 Task: Click New Customer and Set the Actie to "blue tick" while find customer
Action: Mouse moved to (152, 18)
Screenshot: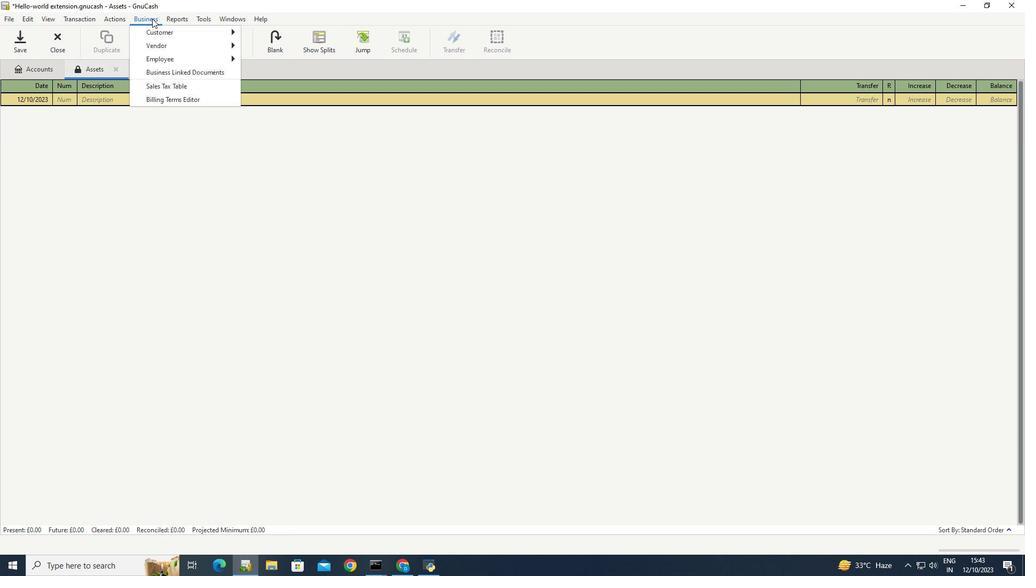 
Action: Mouse pressed left at (152, 18)
Screenshot: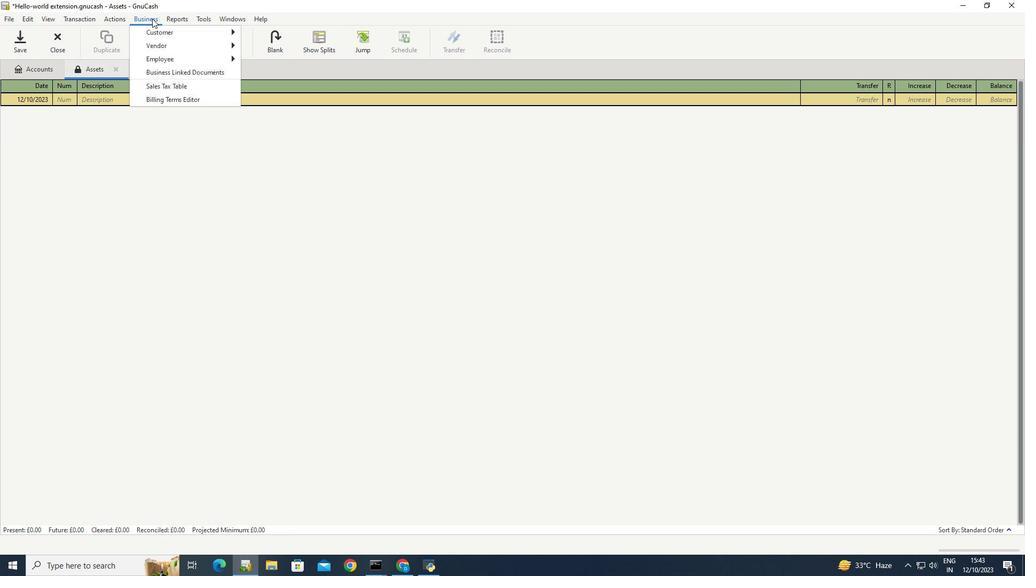 
Action: Mouse moved to (282, 59)
Screenshot: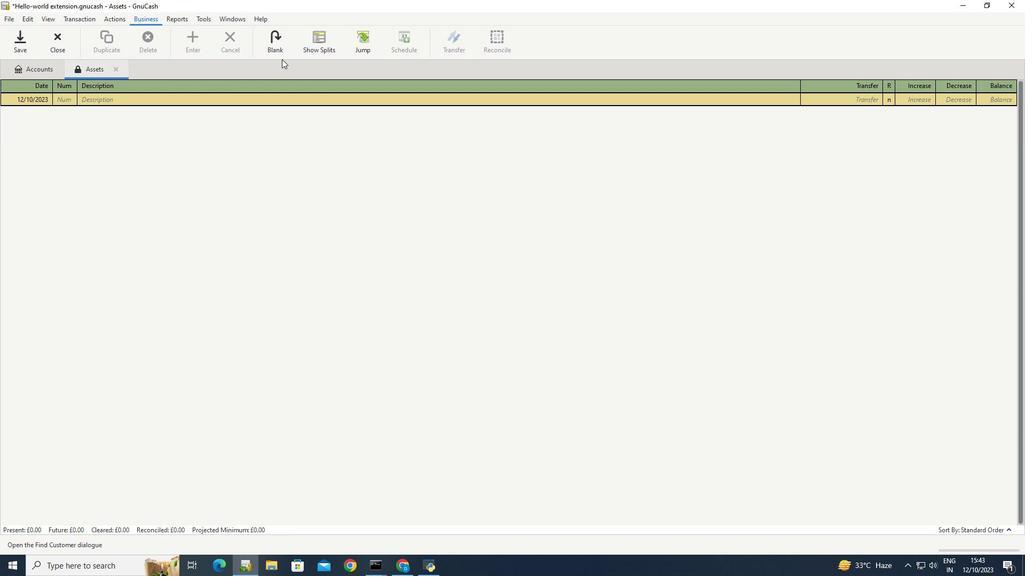 
Action: Mouse pressed left at (282, 59)
Screenshot: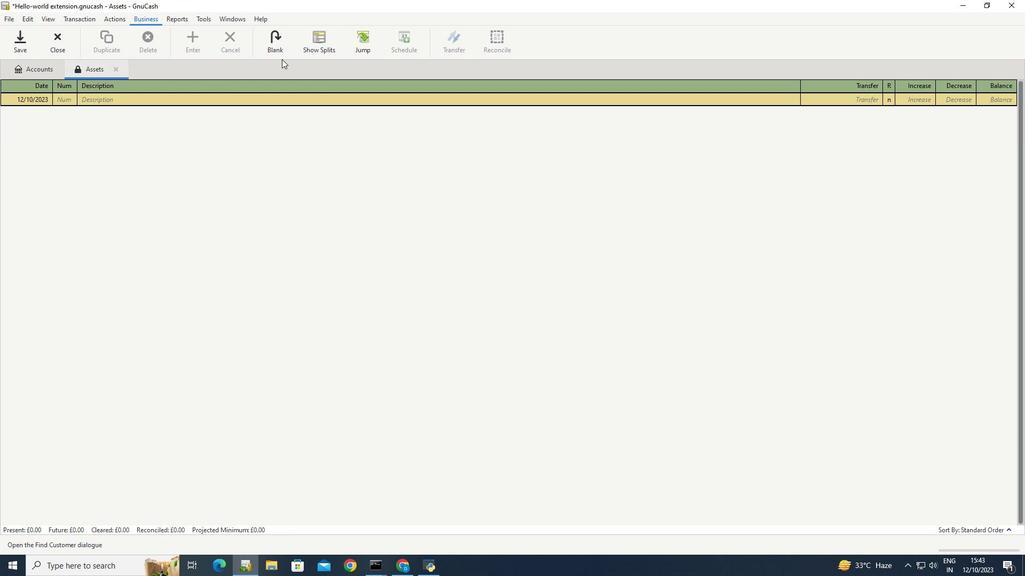 
Action: Mouse moved to (531, 365)
Screenshot: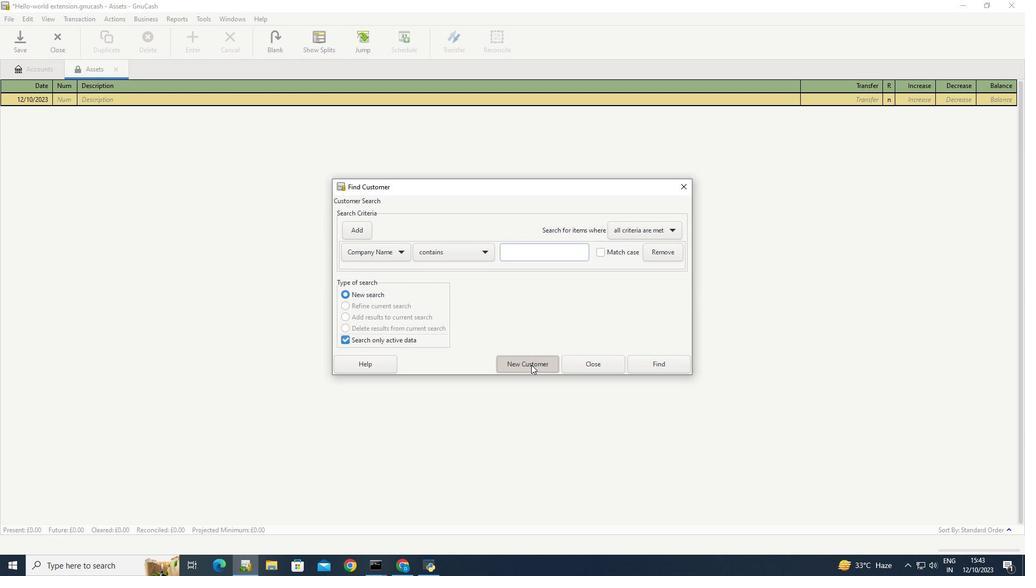 
Action: Mouse pressed left at (531, 365)
Screenshot: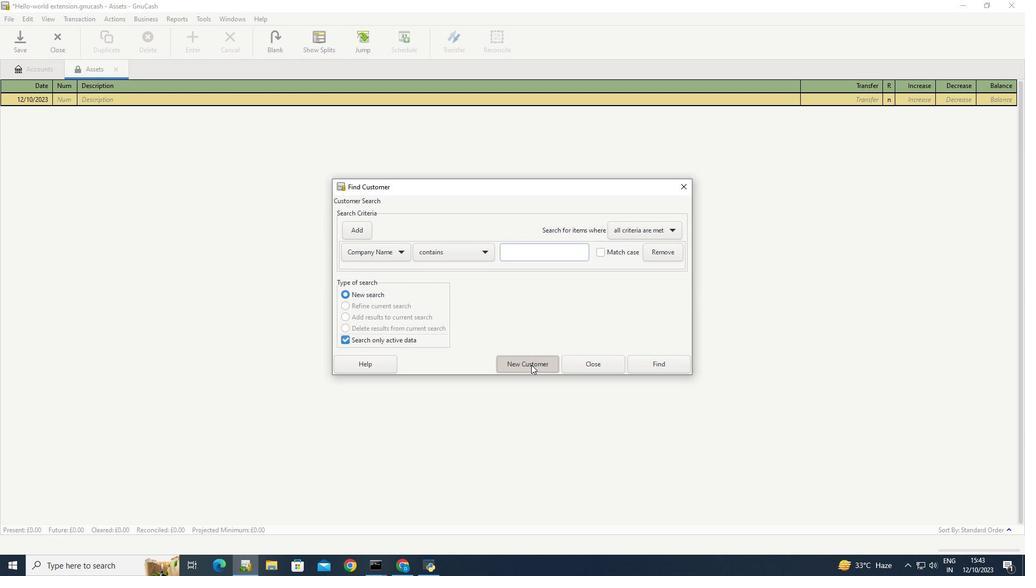 
Action: Mouse moved to (489, 216)
Screenshot: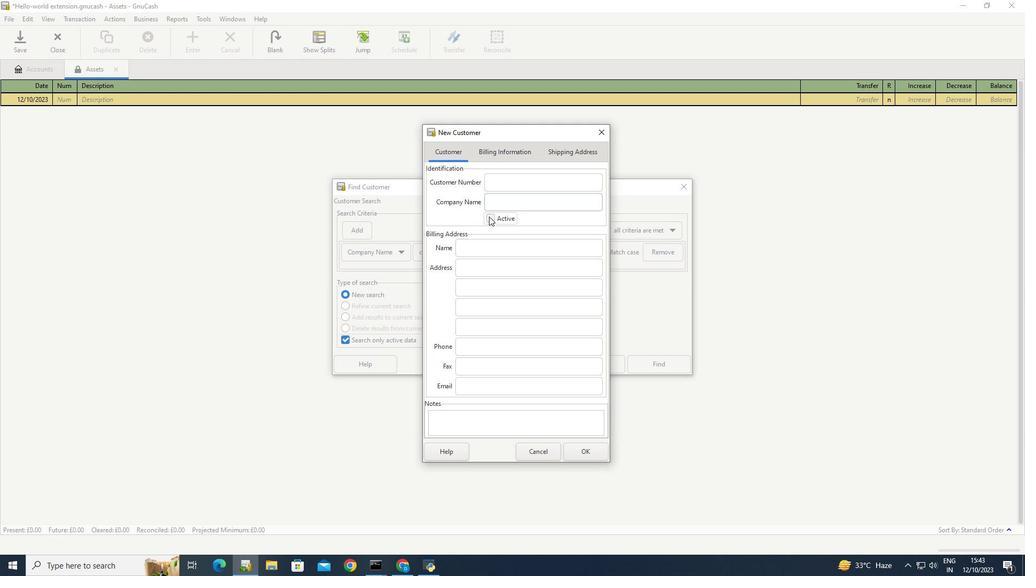 
Action: Mouse pressed left at (489, 216)
Screenshot: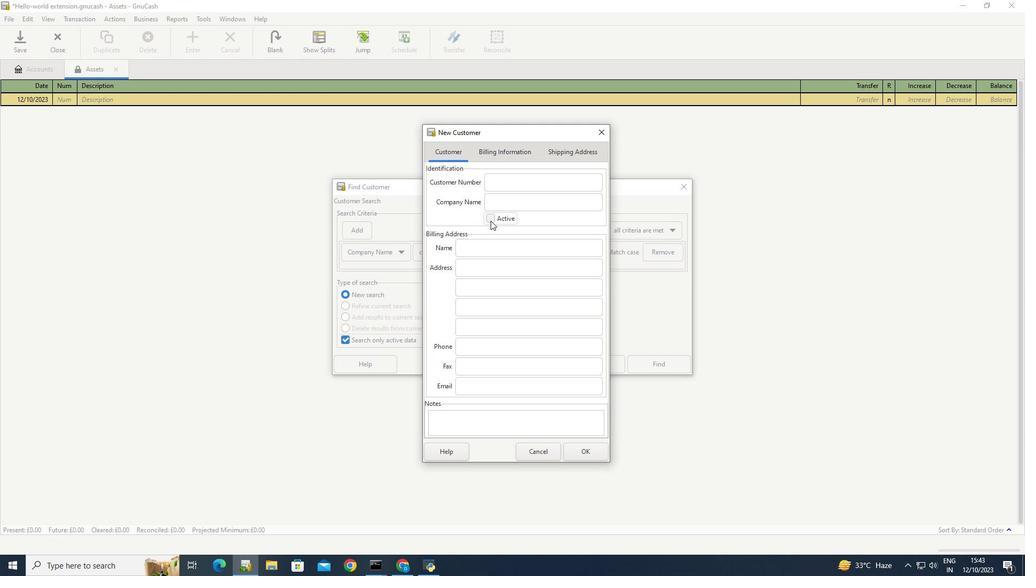 
Action: Mouse moved to (490, 217)
Screenshot: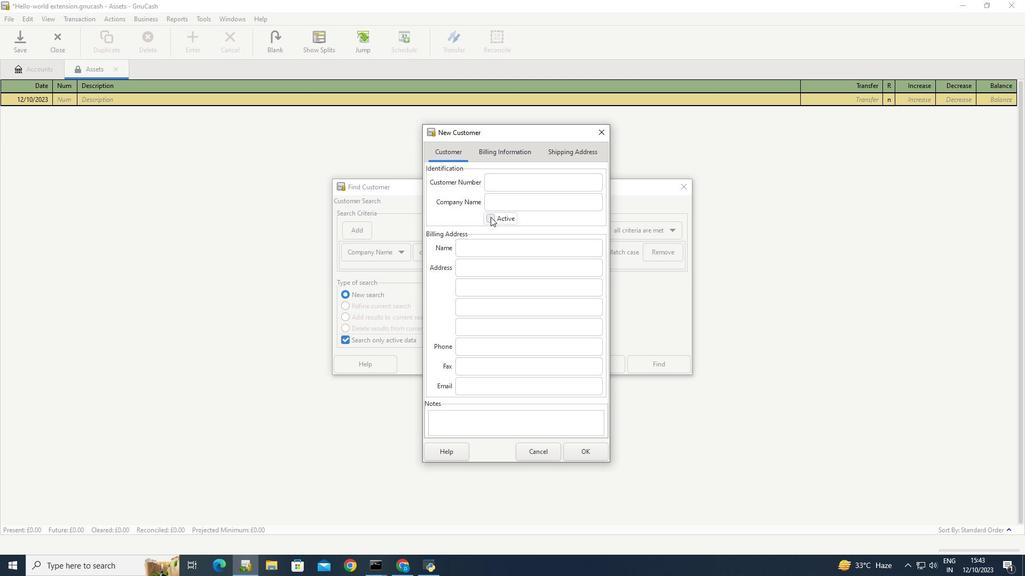 
Action: Mouse pressed left at (490, 217)
Screenshot: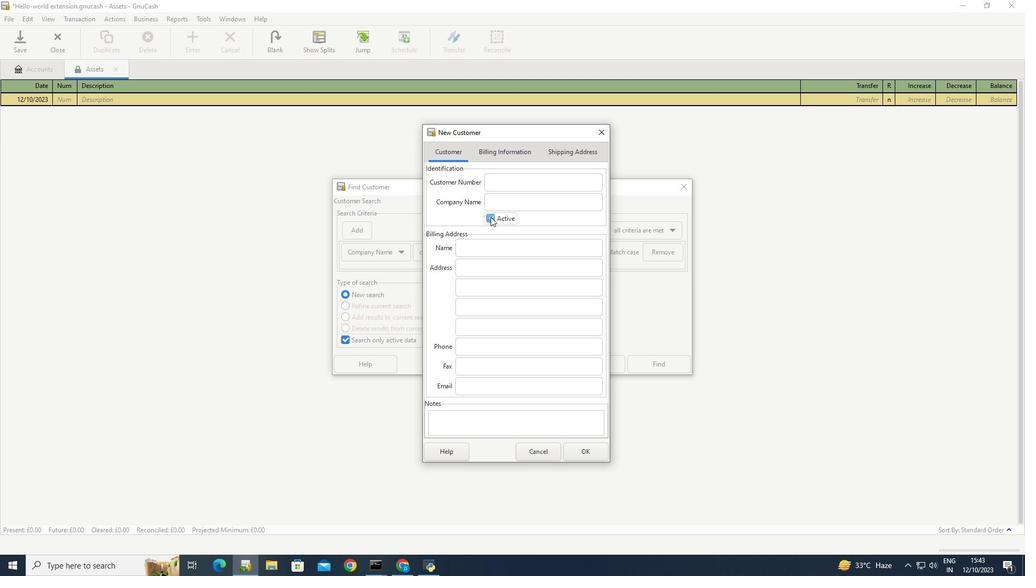 
